 Task: open an excel sheet and write heading  SpendSmartAdd Dates in a column and its values below  '2023-05-01, 2023-05-03, 2023-05-05, 2023-05-10, 2023-05-15, 2023-05-20, 2023-05-25 & 2023-05-31'Add Categories in next column and its values below  Groceries, Dining Out, Transportation, Entertainment, Shopping, Utilities, Health & Miscellaneous. Add Descriptions in next column and its values below  Supermarket, Restaurant, Public Transport, Movie Tickets, Clothing Store, Internet Bill, Pharmacy & Online PurchaseAdd Amountin next column and its values below  $50, $30, $10, $20, $100, $60, $40 & $50Save page BankBalancesbook
Action: Mouse moved to (96, 102)
Screenshot: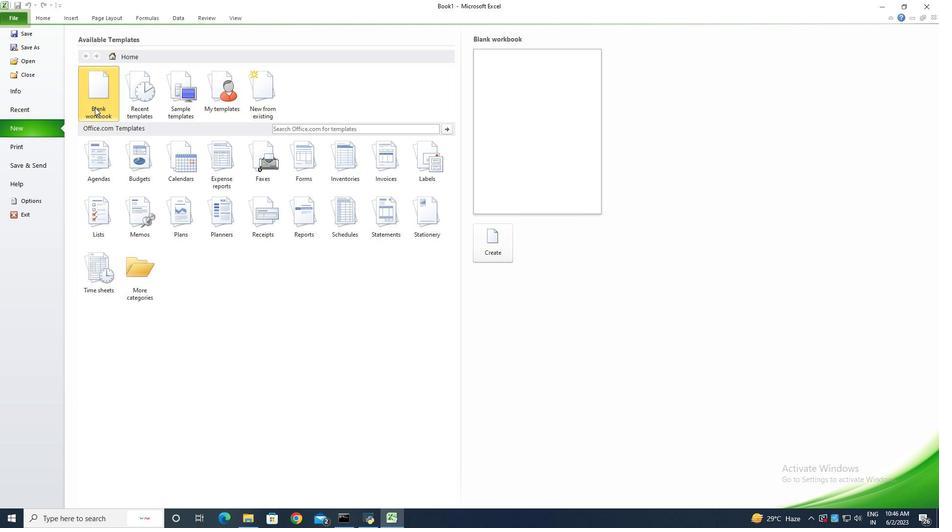 
Action: Mouse pressed left at (96, 102)
Screenshot: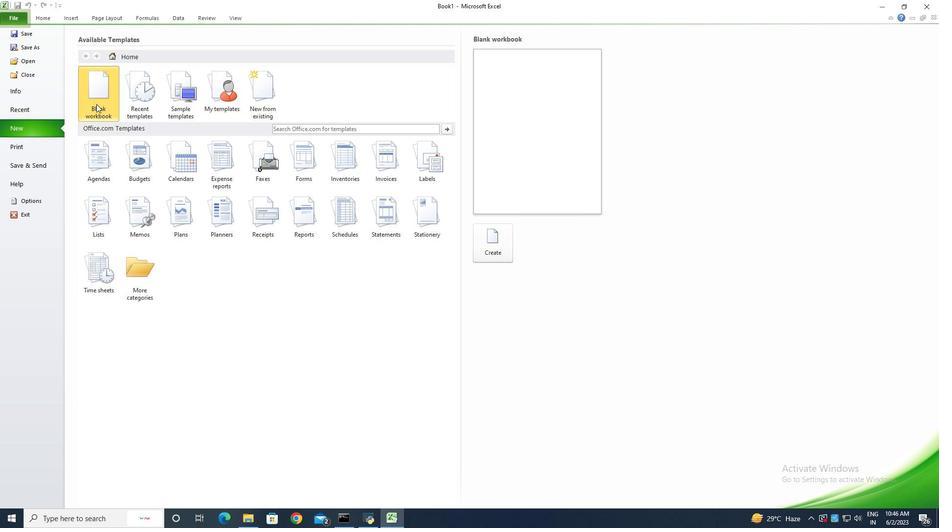 
Action: Mouse moved to (487, 240)
Screenshot: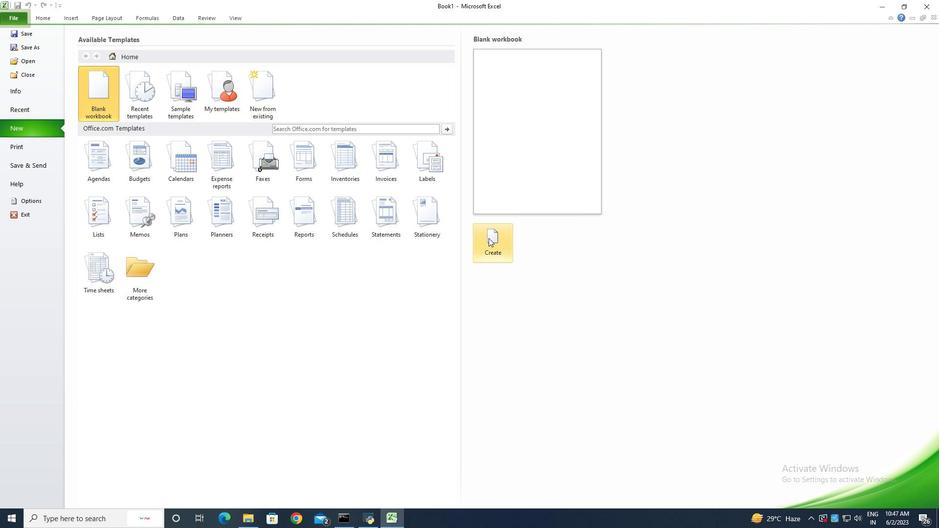 
Action: Mouse pressed left at (487, 240)
Screenshot: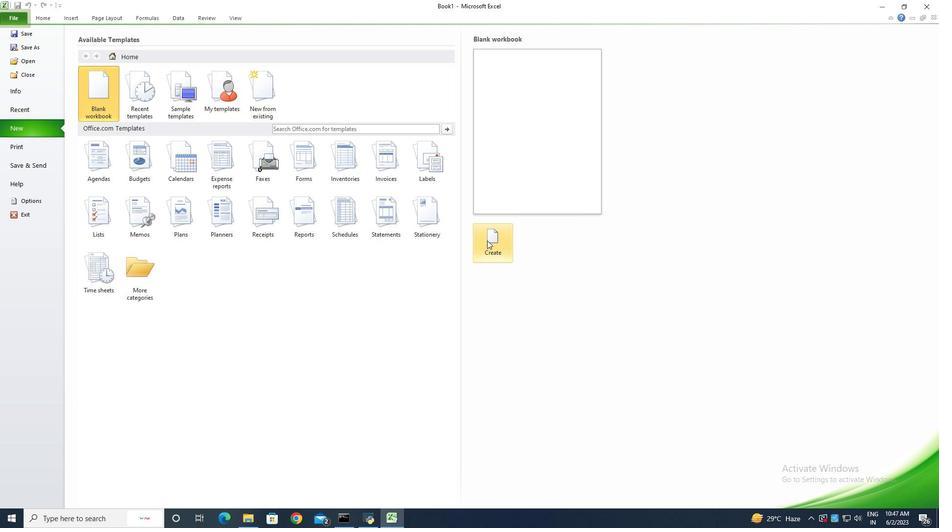 
Action: Key pressed <Key.shift>Spens<Key.backspace><Key.shift>Smart<Key.enter><Key.shift><Key.shift><Key.shift><Key.shift><Key.shift><Key.shift><Key.shift><Key.shift><Key.shift><Key.shift><Key.shift><Key.shift><Key.shift><Key.shift><Key.shift><Key.shift><Key.shift><Key.shift><Key.shift><Key.shift><Key.shift><Key.shift><Key.shift><Key.shift><Key.shift><Key.shift><Key.shift><Key.shift><Key.shift><Key.shift><Key.shift><Key.shift><Key.shift><Key.shift><Key.shift><Key.shift><Key.shift><Key.shift><Key.shift><Key.shift><Key.shift>Datew<Key.backspace>s<Key.enter><Key.shift><Key.shift><Key.shift><Key.shift><Key.shift><Key.shift><Key.shift><Key.shift><Key.shift><Key.shift><Key.shift><Key.shift><Key.shift><Key.shift>2023-05-01<Key.enter>2023-05-03<Key.enter>2023-05-05<Key.enter>2023-0510<Key.backspace><Key.backspace>-10<Key.enter>2023-05-15<Key.enter>2023-05-20<Key.enter>2023-05-25<Key.enter>2023-05-31<Key.enter>
Screenshot: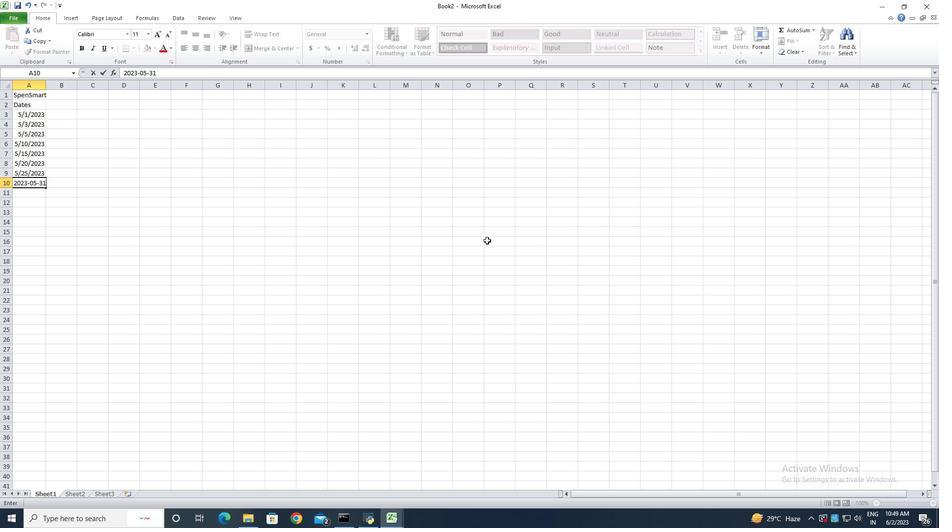 
Action: Mouse moved to (45, 88)
Screenshot: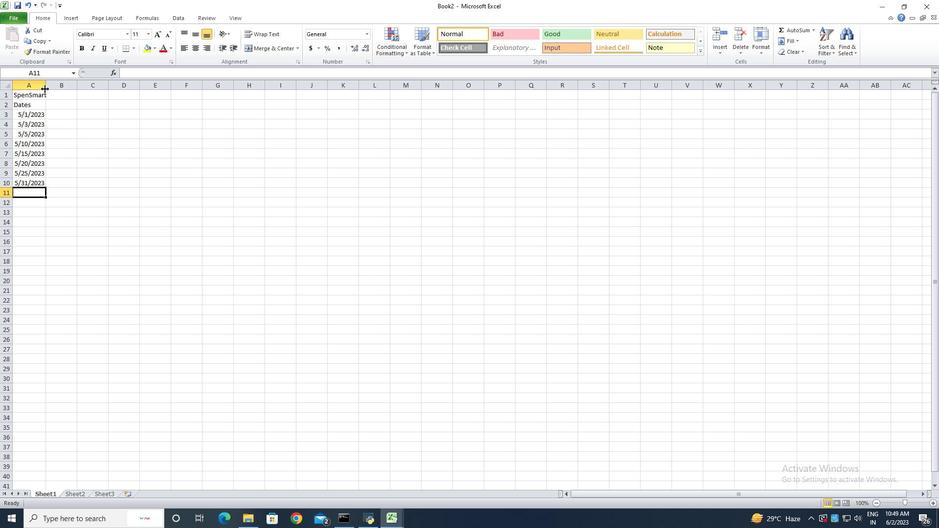 
Action: Mouse pressed left at (45, 88)
Screenshot: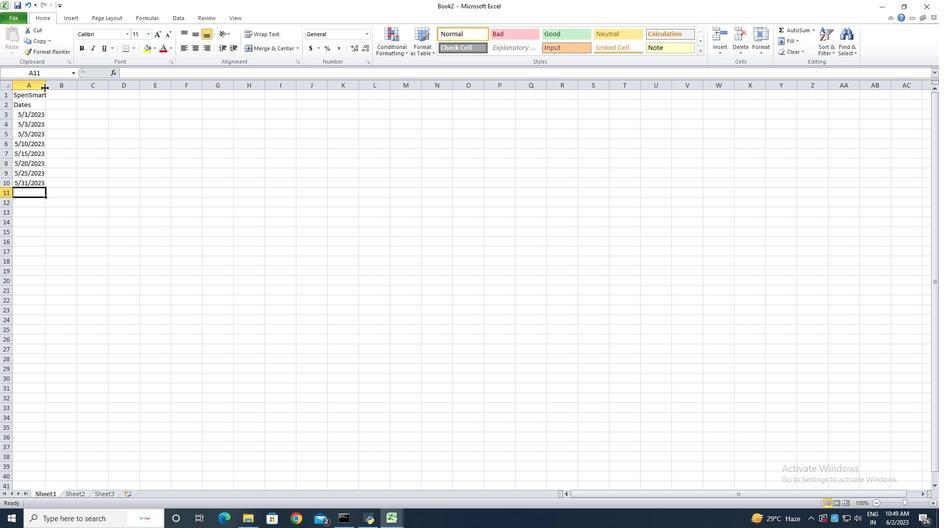 
Action: Mouse pressed left at (45, 88)
Screenshot: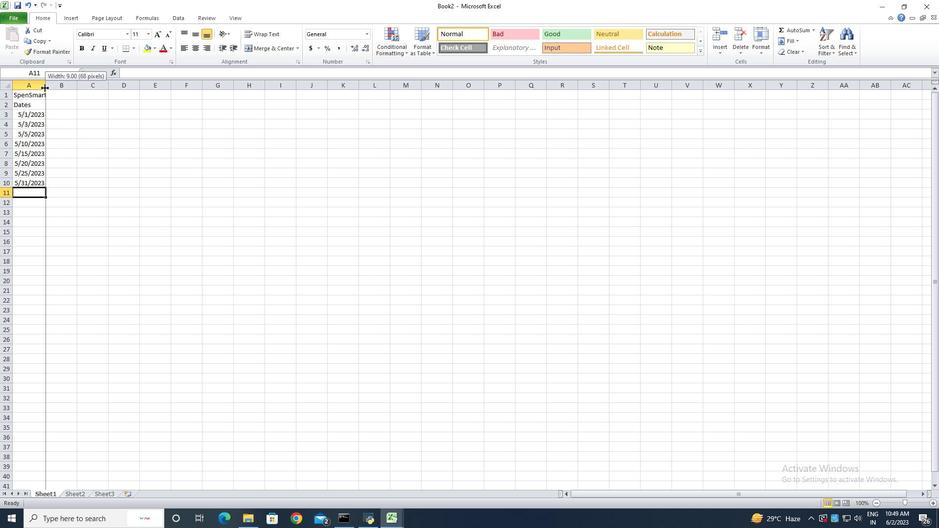
Action: Mouse moved to (35, 114)
Screenshot: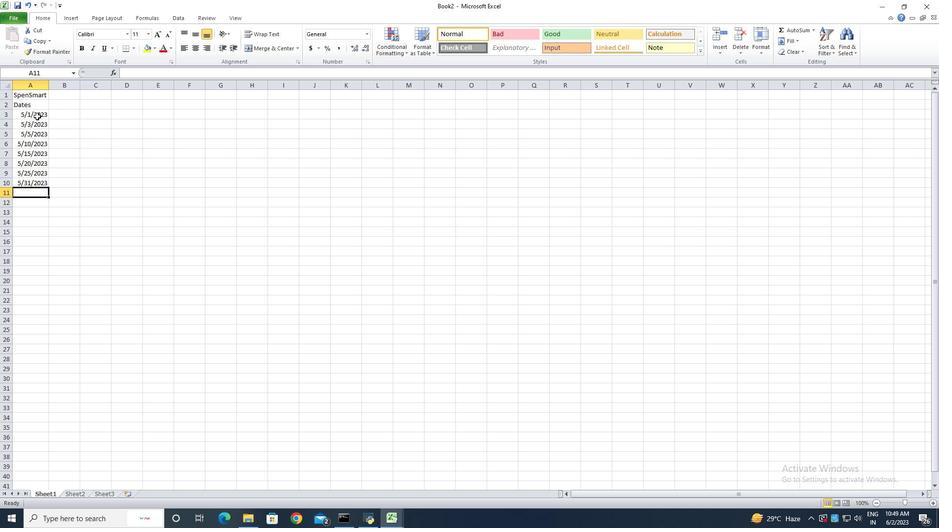 
Action: Mouse pressed left at (35, 114)
Screenshot: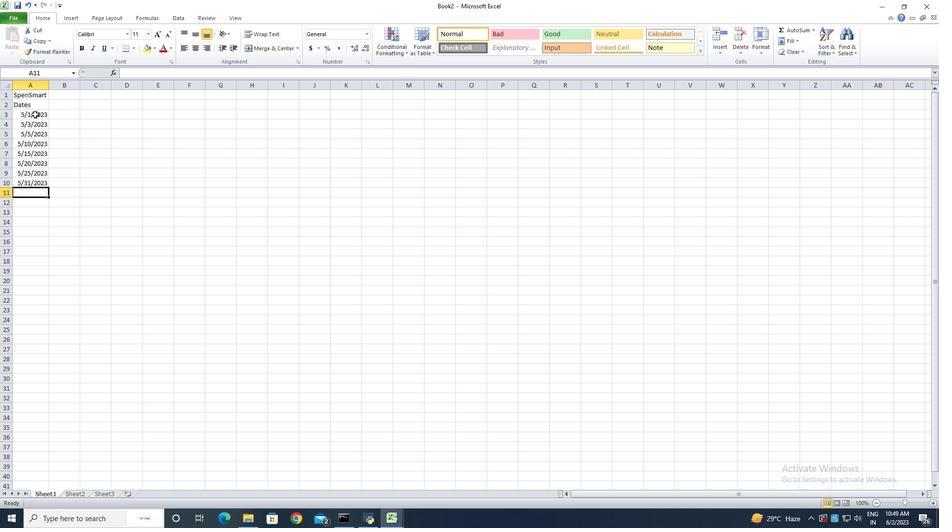 
Action: Mouse moved to (34, 115)
Screenshot: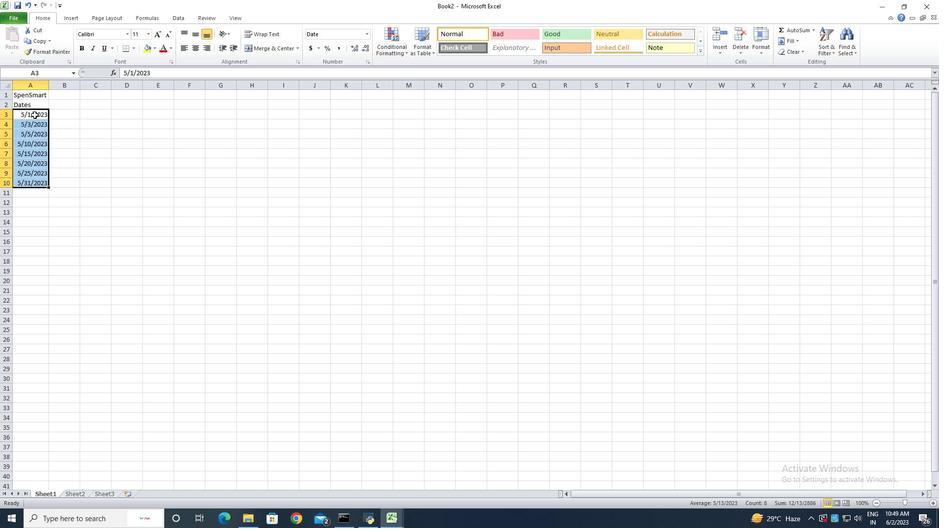 
Action: Mouse pressed right at (34, 115)
Screenshot: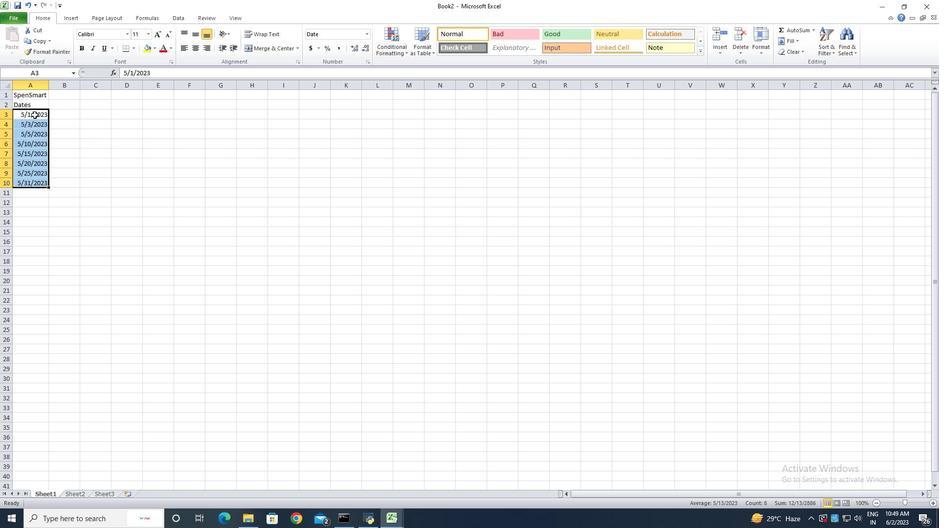 
Action: Mouse moved to (62, 249)
Screenshot: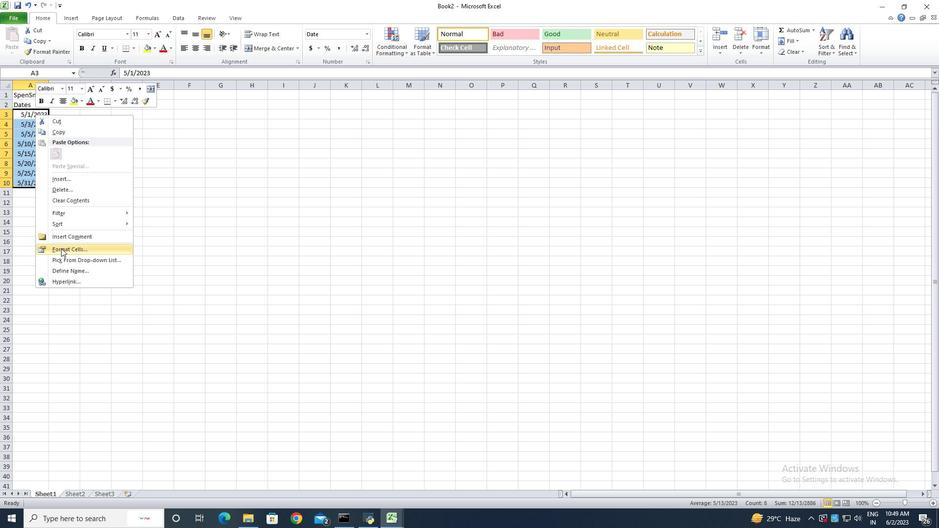 
Action: Mouse pressed left at (62, 249)
Screenshot: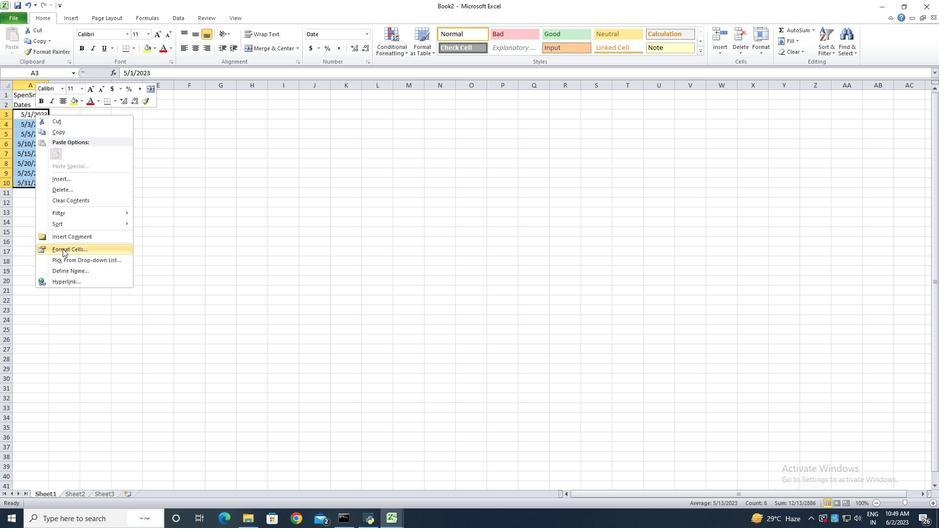 
Action: Mouse moved to (107, 135)
Screenshot: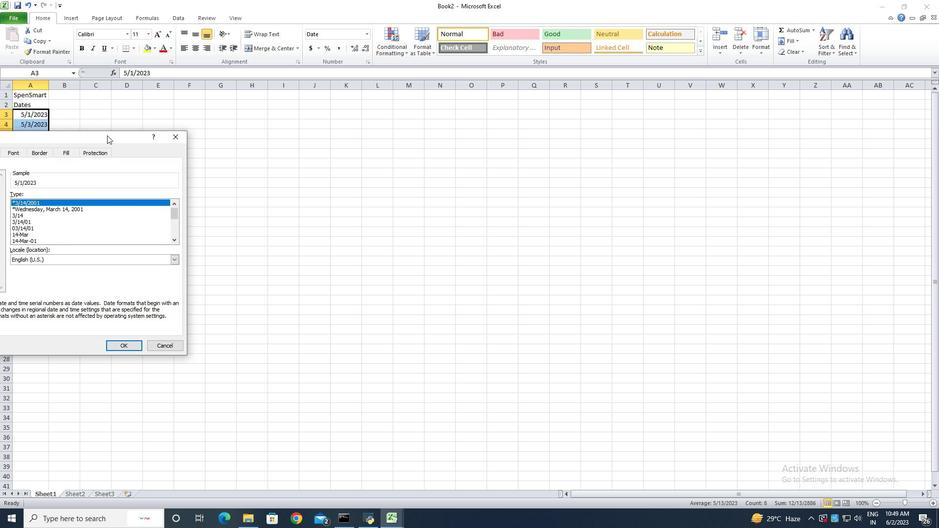 
Action: Mouse pressed left at (107, 135)
Screenshot: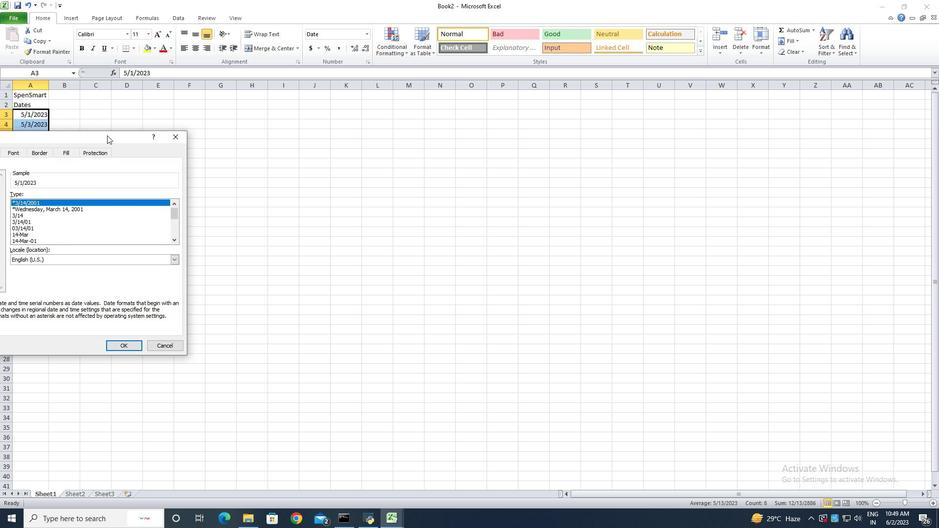 
Action: Mouse moved to (165, 242)
Screenshot: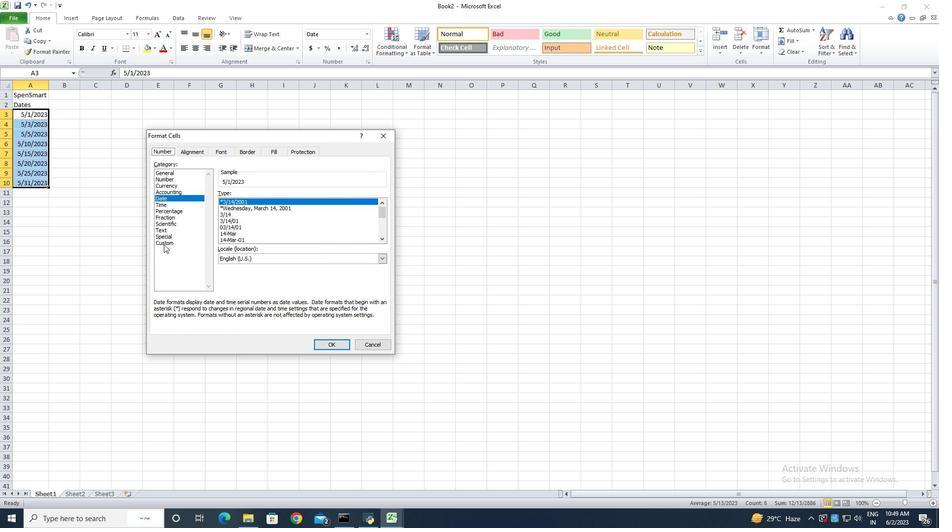 
Action: Mouse pressed left at (165, 242)
Screenshot: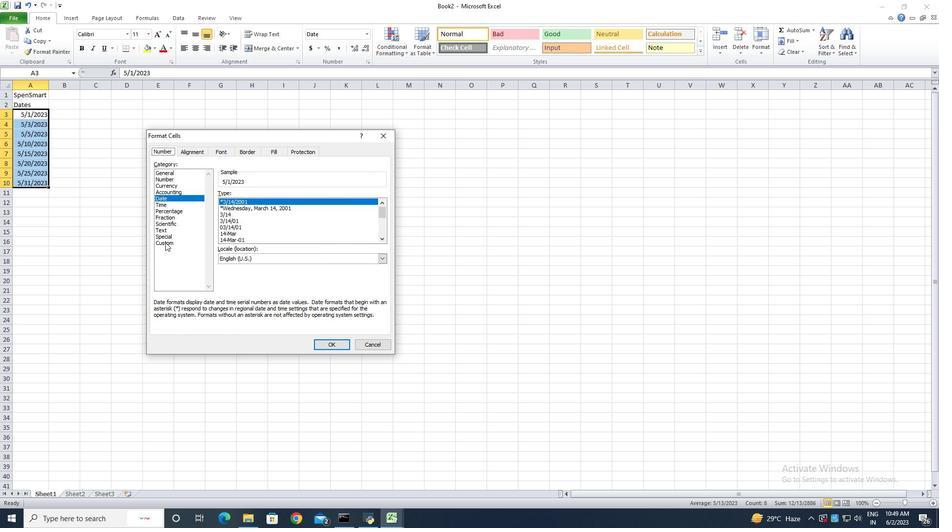 
Action: Mouse moved to (251, 203)
Screenshot: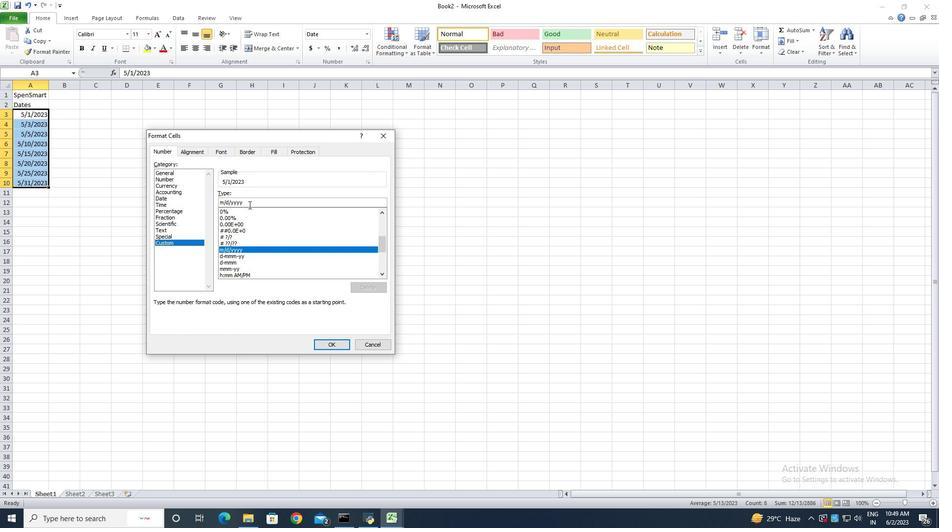 
Action: Mouse pressed left at (251, 203)
Screenshot: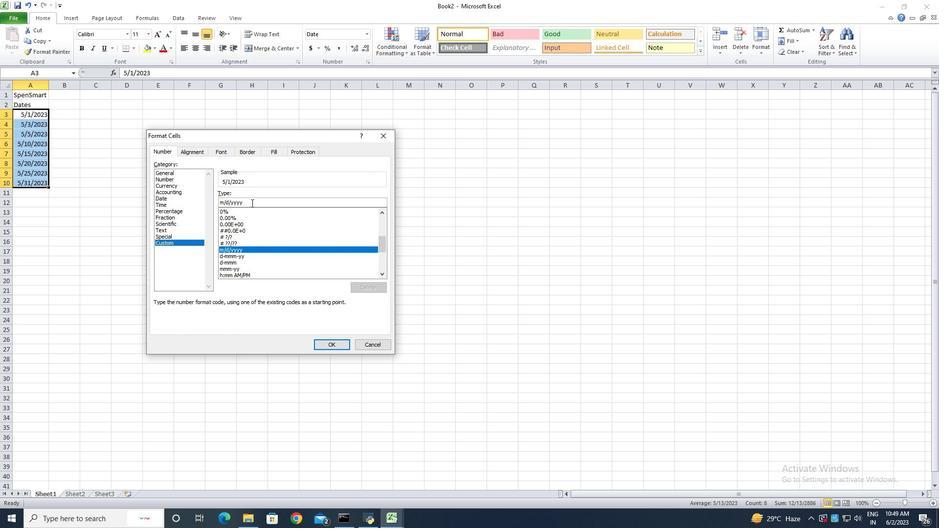 
Action: Key pressed <Key.backspace><Key.backspace><Key.backspace><Key.backspace><Key.backspace><Key.backspace><Key.backspace><Key.backspace><Key.backspace><Key.backspace><Key.backspace><Key.backspace><Key.backspace><Key.backspace><Key.backspace><Key.backspace><Key.backspace><Key.backspace><Key.backspace><Key.backspace>yyyy-mm-dd
Screenshot: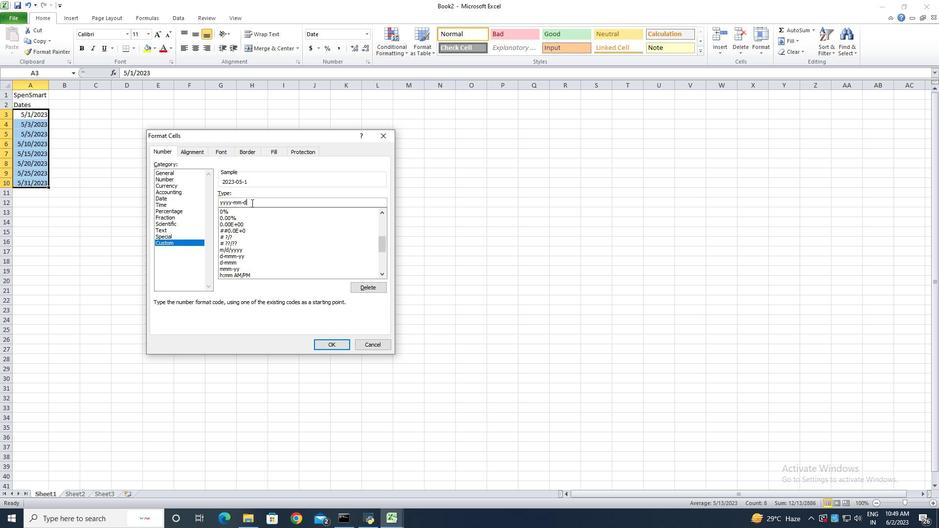 
Action: Mouse moved to (338, 347)
Screenshot: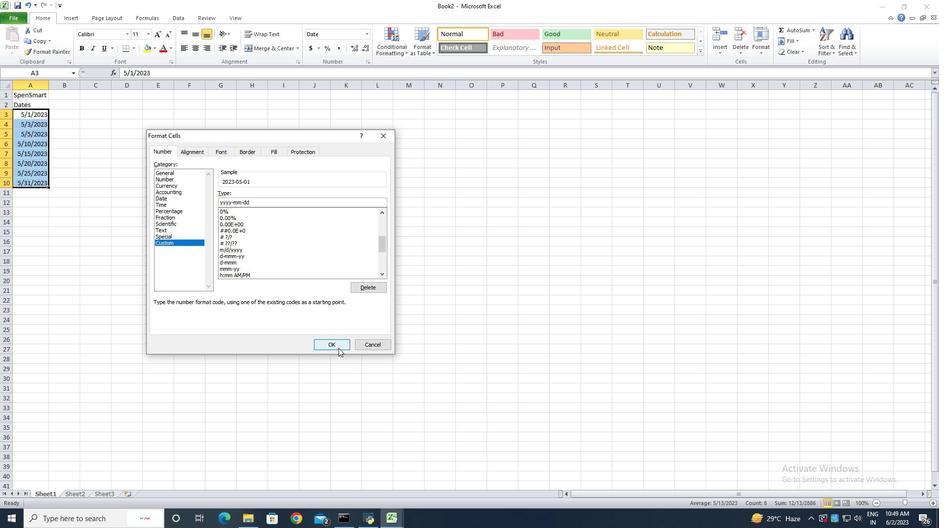 
Action: Mouse pressed left at (338, 347)
Screenshot: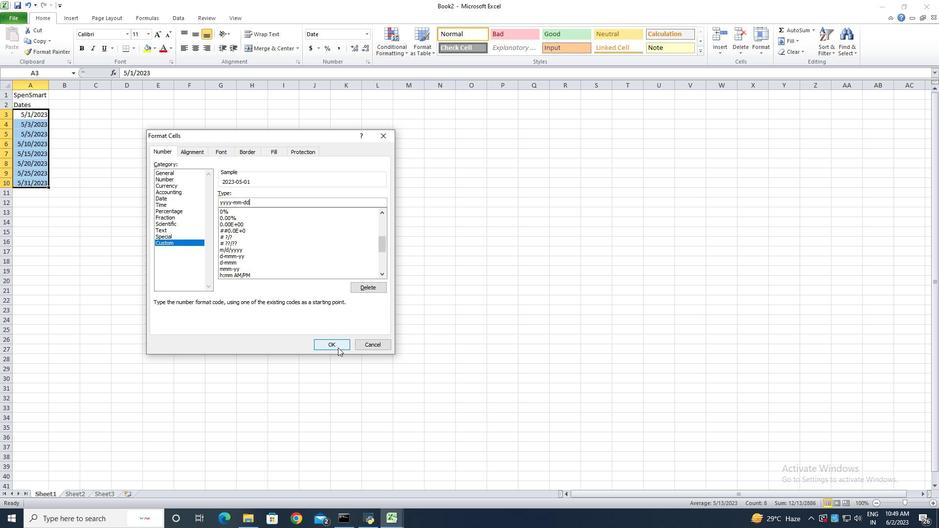 
Action: Mouse moved to (60, 103)
Screenshot: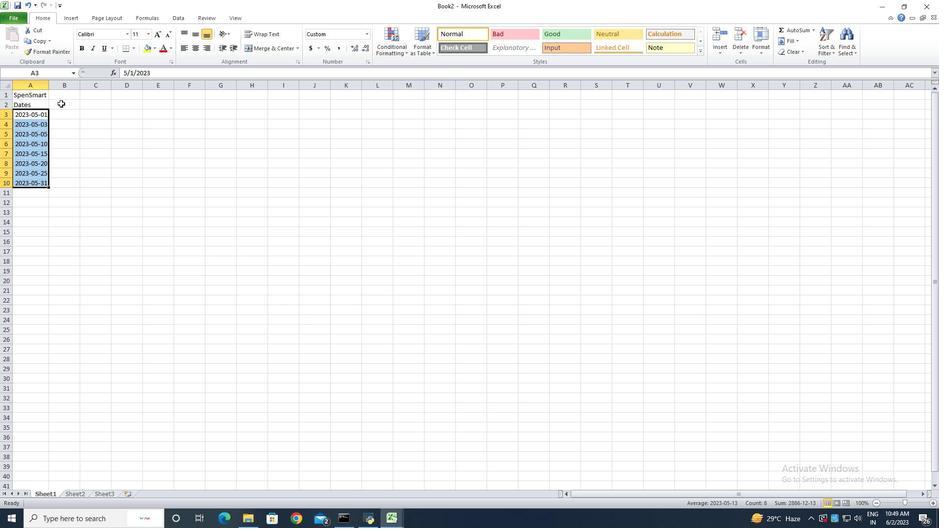 
Action: Mouse pressed left at (60, 103)
Screenshot: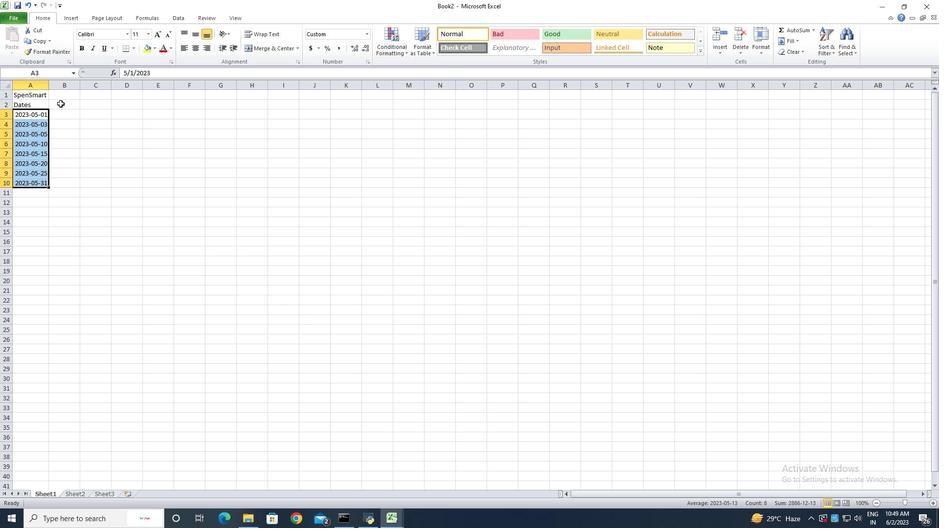 
Action: Key pressed <Key.shift><Key.shift><Key.shift><Key.shift><Key.shift><Key.shift><Key.shift><Key.shift><Key.shift><Key.shift>Categories<Key.enter><Key.shift>Groceries<Key.enter><Key.shift>Dinig<Key.backspace><Key.backspace><Key.backspace>ning<Key.space><Key.shift>Out<Key.enter><Key.shift>Transportation<Key.enter><Key.shift>Entertainment<Key.enter><Key.shift>Shopping<Key.enter><Key.shift><Key.shift><Key.shift><Key.shift><Key.shift><Key.shift><Key.shift><Key.shift><Key.shift><Key.shift>Utti<Key.backspace><Key.backspace>ilities<Key.enter><Key.shift><Key.shift><Key.shift>Health<Key.enter><Key.shift><Key.shift><Key.shift><Key.shift>Miscellaneous<Key.enter>
Screenshot: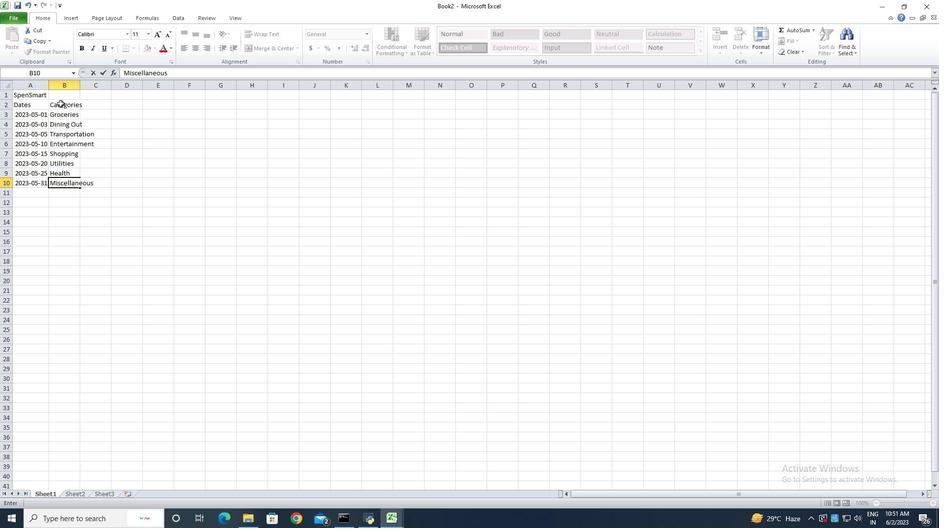 
Action: Mouse moved to (80, 87)
Screenshot: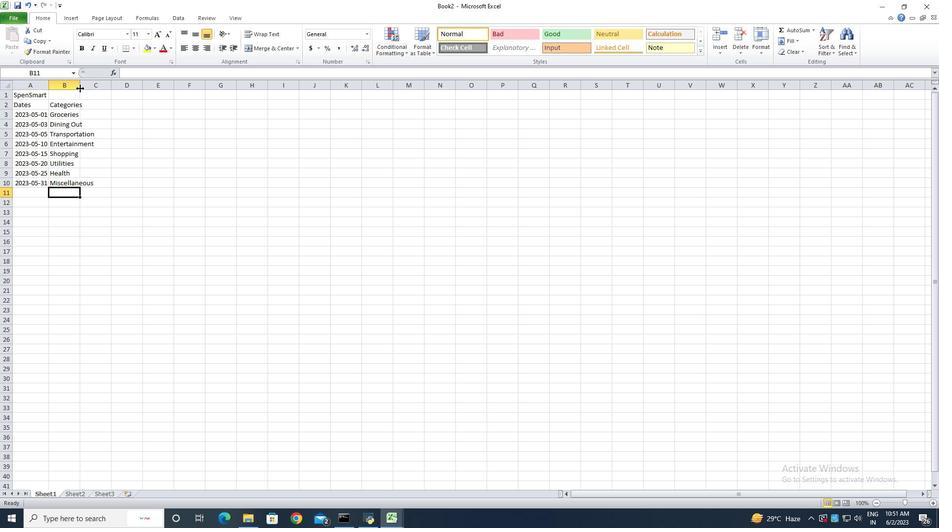 
Action: Mouse pressed left at (80, 87)
Screenshot: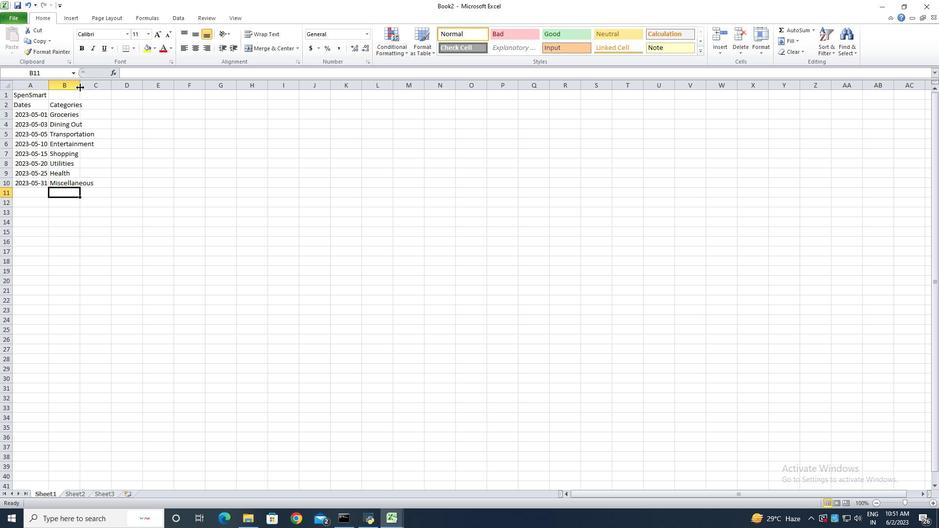 
Action: Mouse pressed left at (80, 87)
Screenshot: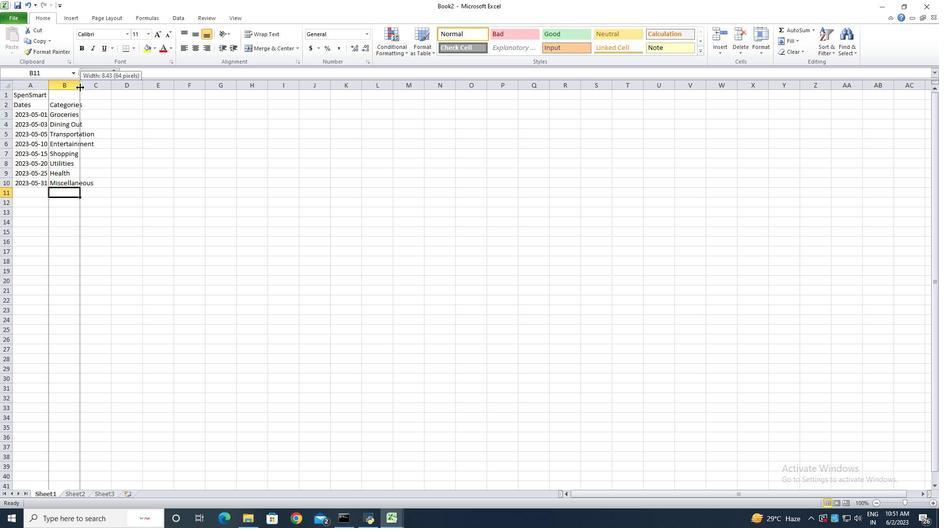 
Action: Mouse moved to (102, 103)
Screenshot: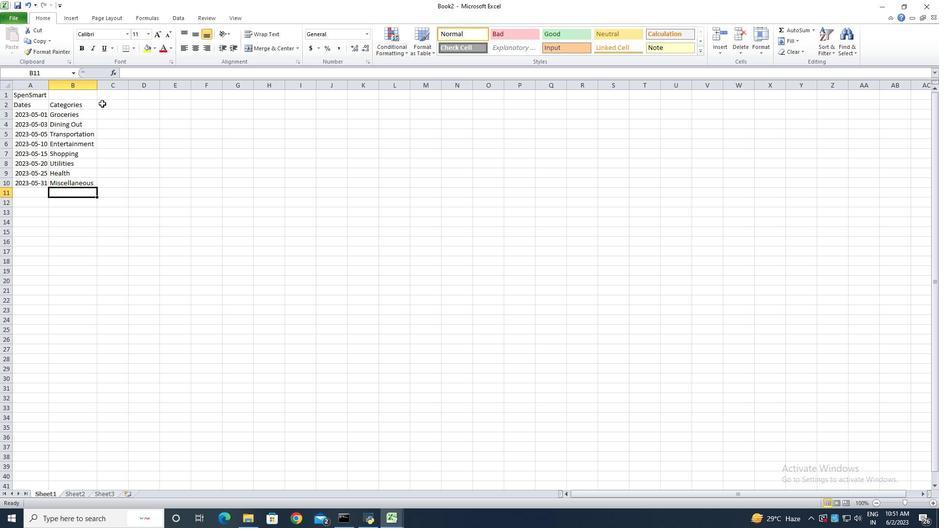 
Action: Mouse pressed left at (102, 103)
Screenshot: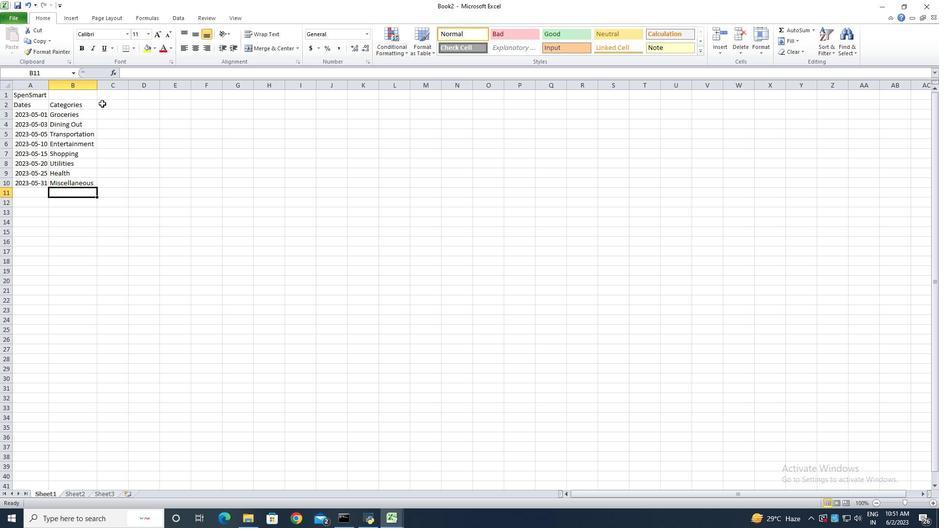 
Action: Key pressed <Key.shift>Descriptions<Key.enter><Key.shift>Supermarket<Key.enter><Key.shift><Key.shift><Key.shift><Key.shift><Key.shift><Key.shift>Restaurant<Key.enter><Key.shift><Key.shift>Public<Key.space><Key.shift><Key.shift><Key.shift><Key.shift><Key.shift><Key.shift><Key.shift><Key.shift><Key.shift><Key.shift>Transport<Key.enter><Key.shift>Movire<Key.backspace>e<Key.backspace><Key.backspace>e<Key.space><Key.shift>Tickets<Key.enter><Key.shift>Clothing<Key.space><Key.shift>Store<Key.enter><Key.shift>Internet<Key.space><Key.shift><Key.shift><Key.shift><Key.shift><Key.shift><Key.shift><Key.shift>Bill<Key.enter><Key.shift><Key.shift><Key.shift><Key.shift>Pharmacy<Key.space><Key.shift><Key.shift><Key.shift><Key.shift>Online<Key.space><Key.backspace><Key.backspace><Key.backspace><Key.backspace><Key.backspace><Key.backspace><Key.backspace><Key.enter><Key.shift>Online<Key.enter><Key.up><Key.enter><Key.up><Key.backspace><Key.shift>Online<Key.space><Key.shift>O<Key.backspace><Key.shift>Purche<Key.backspace>ase
Screenshot: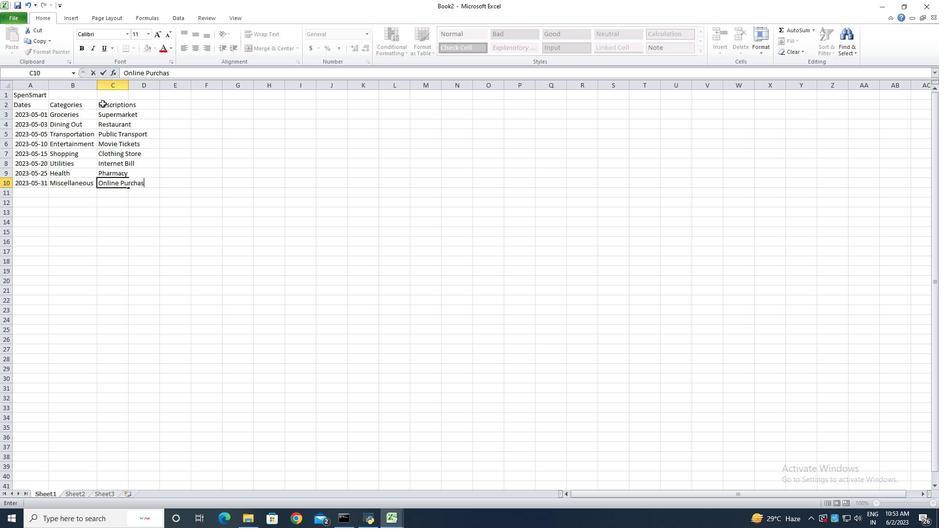 
Action: Mouse moved to (127, 101)
Screenshot: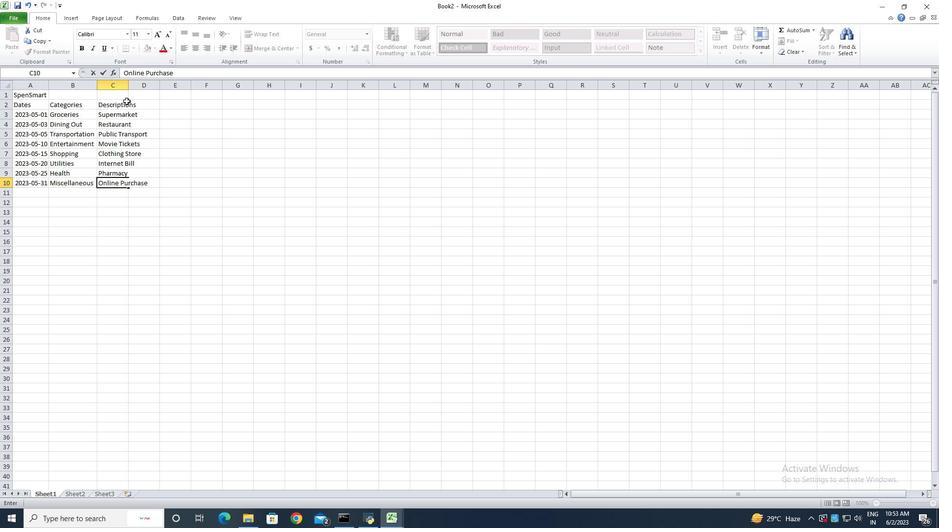 
Action: Key pressed <Key.enter>
Screenshot: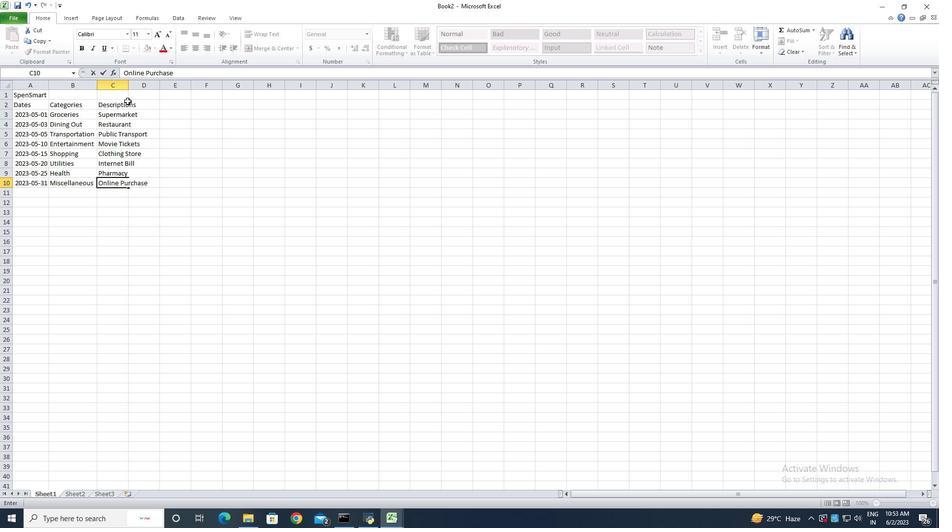 
Action: Mouse moved to (128, 87)
Screenshot: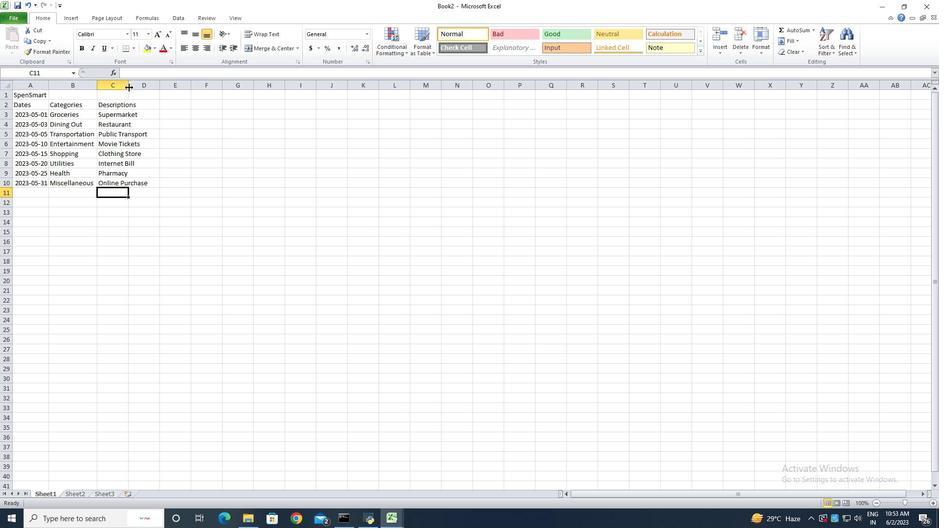 
Action: Mouse pressed left at (128, 87)
Screenshot: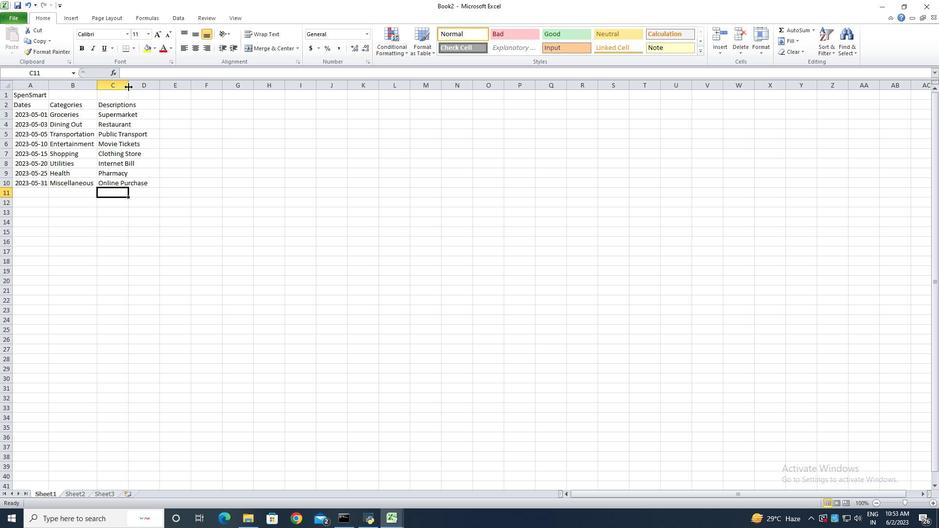 
Action: Mouse pressed left at (128, 87)
Screenshot: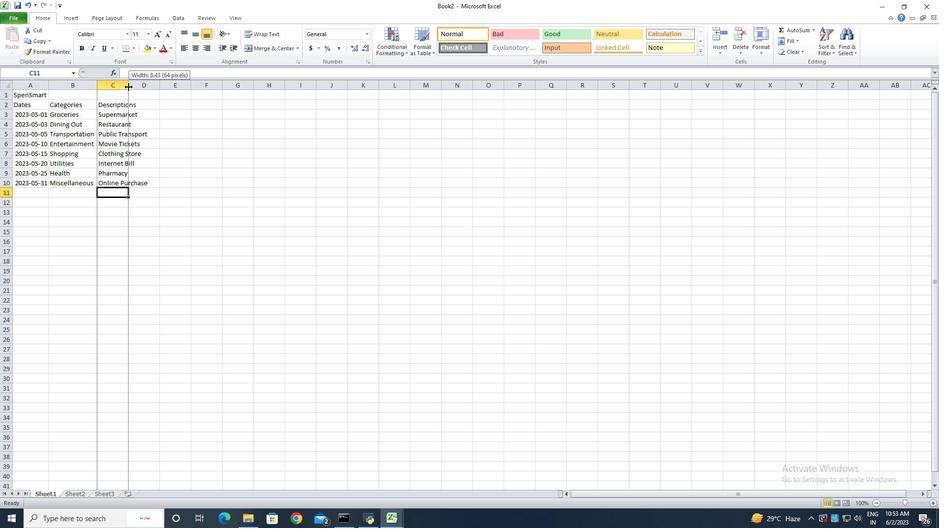 
Action: Mouse moved to (160, 104)
Screenshot: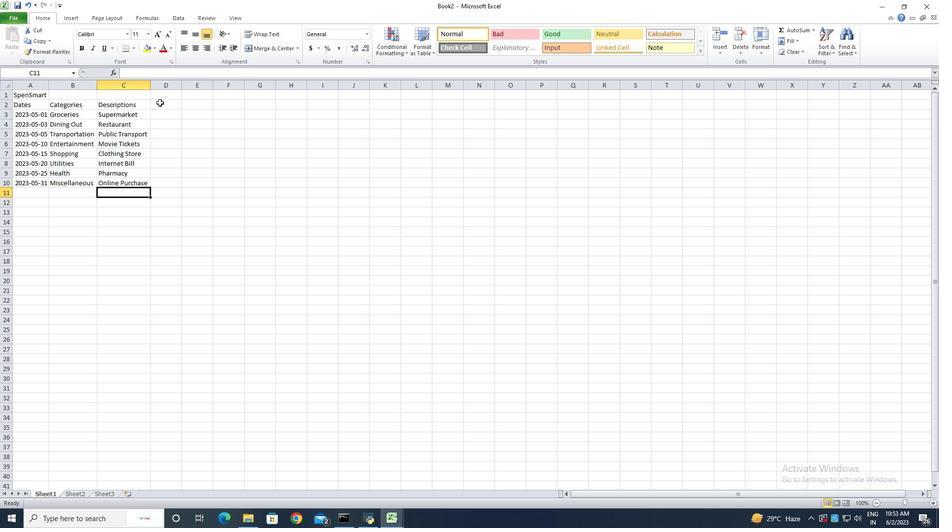 
Action: Mouse pressed left at (160, 104)
Screenshot: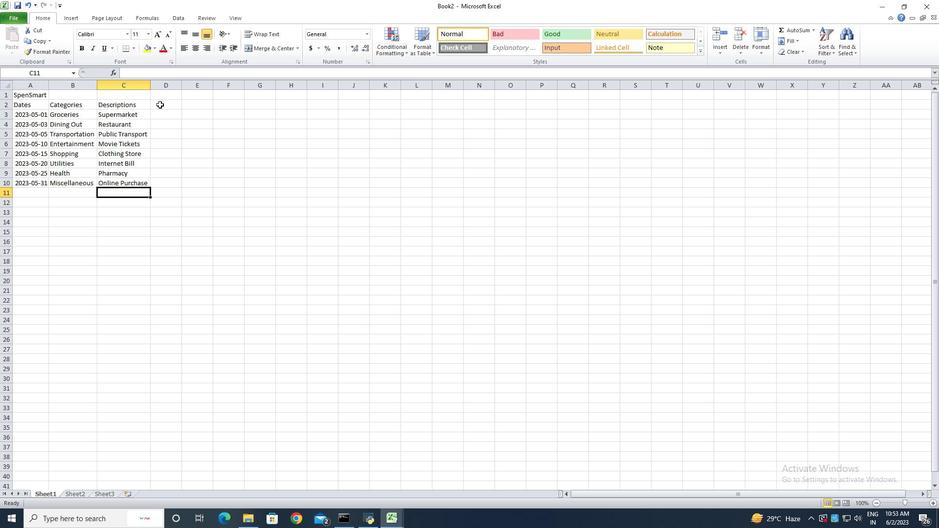 
Action: Key pressed <Key.shift>Amountin<Key.enter><Key.shift><Key.shift><Key.shift><Key.shift><Key.shift><Key.shift><Key.shift><Key.shift><Key.shift><Key.shift><Key.shift><Key.shift>$50<Key.enter><Key.shift><Key.shift><Key.shift><Key.shift><Key.shift><Key.shift><Key.shift><Key.shift><Key.shift>$30<Key.enter><Key.shift>!0<Key.backspace><Key.backspace><Key.backspace><Key.shift><Key.shift><Key.shift><Key.shift><Key.shift><Key.shift><Key.shift>$10<Key.enter><Key.shift><Key.shift><Key.shift><Key.shift><Key.shift><Key.shift><Key.shift><Key.shift><Key.shift><Key.shift><Key.shift><Key.shift>$20<Key.enter><Key.shift><Key.shift><Key.shift><Key.shift><Key.shift><Key.shift><Key.shift>$100<Key.enter><Key.shift><Key.shift><Key.shift><Key.shift><Key.shift><Key.shift><Key.shift><Key.shift><Key.shift><Key.shift><Key.shift><Key.shift><Key.shift><Key.shift><Key.shift>$60<Key.enter><Key.shift><Key.shift><Key.shift><Key.shift><Key.shift><Key.shift><Key.shift><Key.shift><Key.shift><Key.shift><Key.shift><Key.shift>$40<Key.enter><Key.shift><Key.shift><Key.shift><Key.shift><Key.shift><Key.shift>$50<Key.enter>
Screenshot: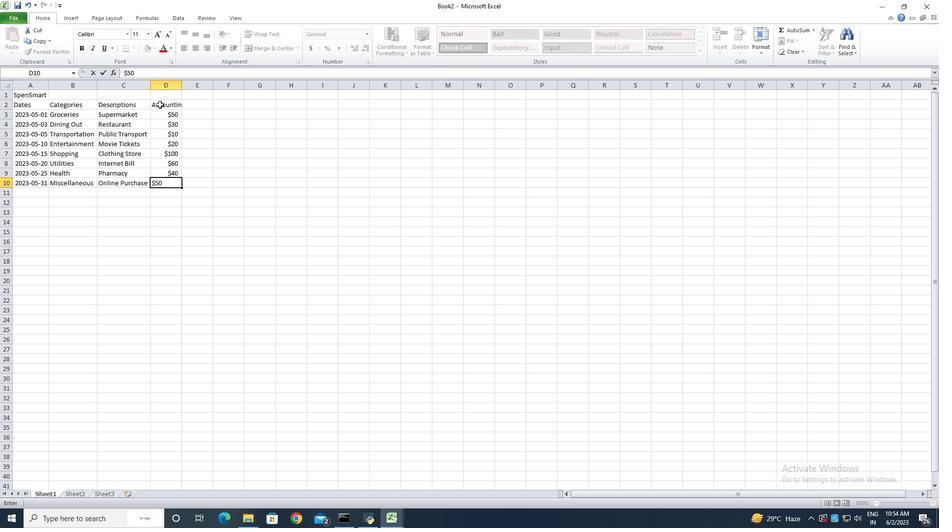 
Action: Mouse moved to (182, 85)
Screenshot: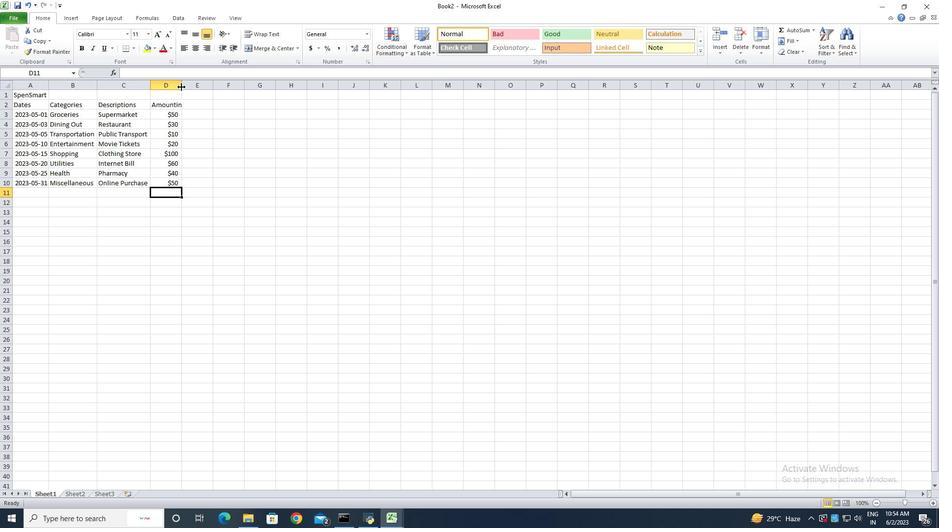 
Action: Mouse pressed left at (182, 85)
Screenshot: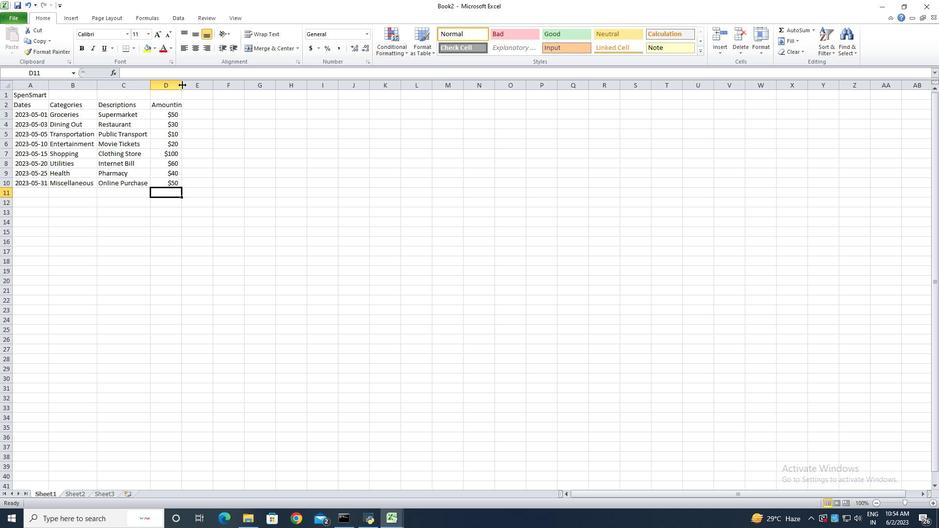 
Action: Mouse pressed left at (182, 85)
Screenshot: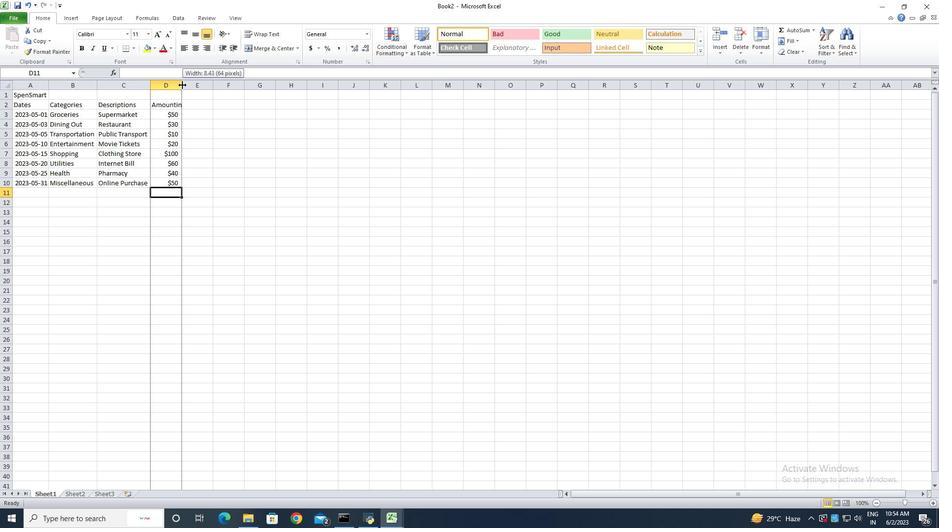 
Action: Mouse moved to (48, 86)
Screenshot: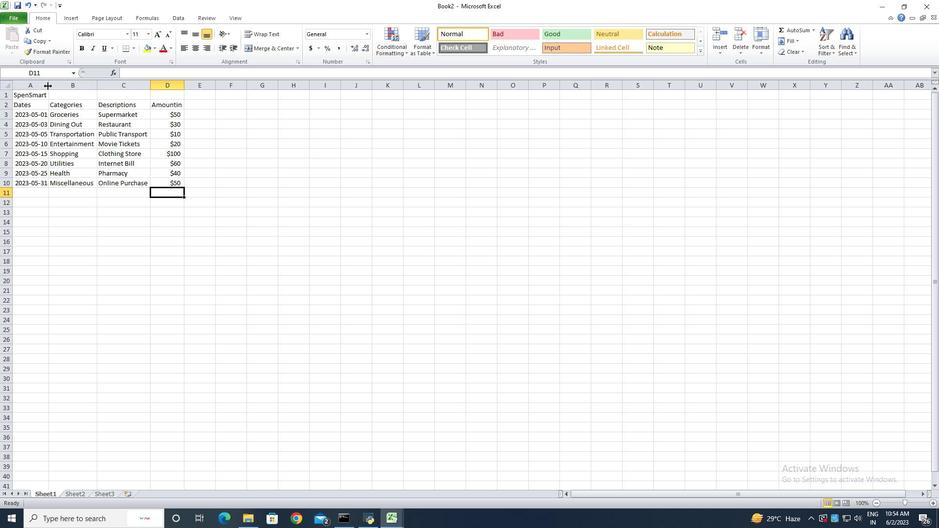 
Action: Mouse pressed left at (48, 86)
Screenshot: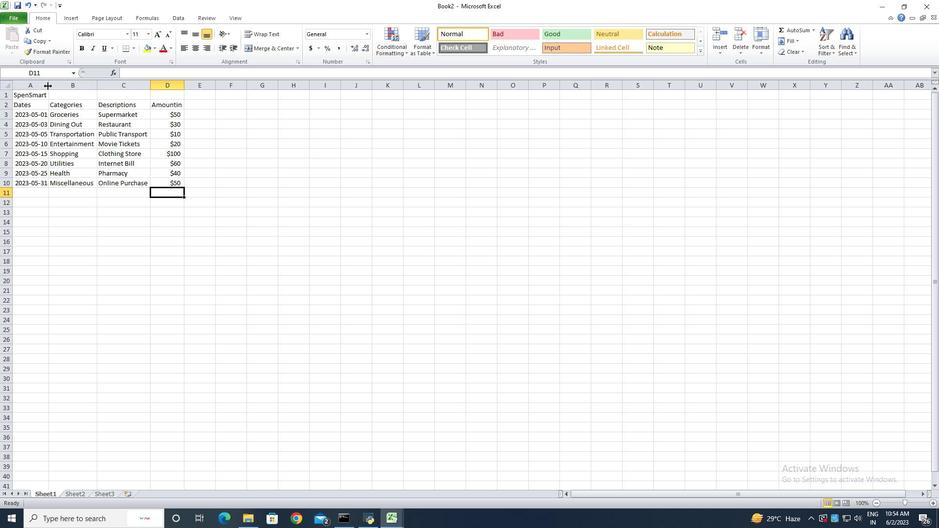 
Action: Mouse pressed left at (48, 86)
Screenshot: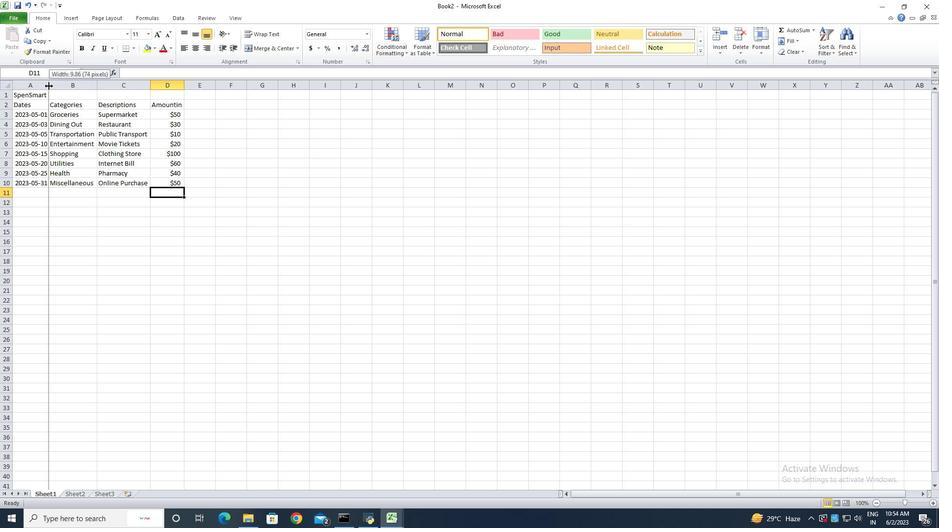 
Action: Mouse moved to (97, 87)
Screenshot: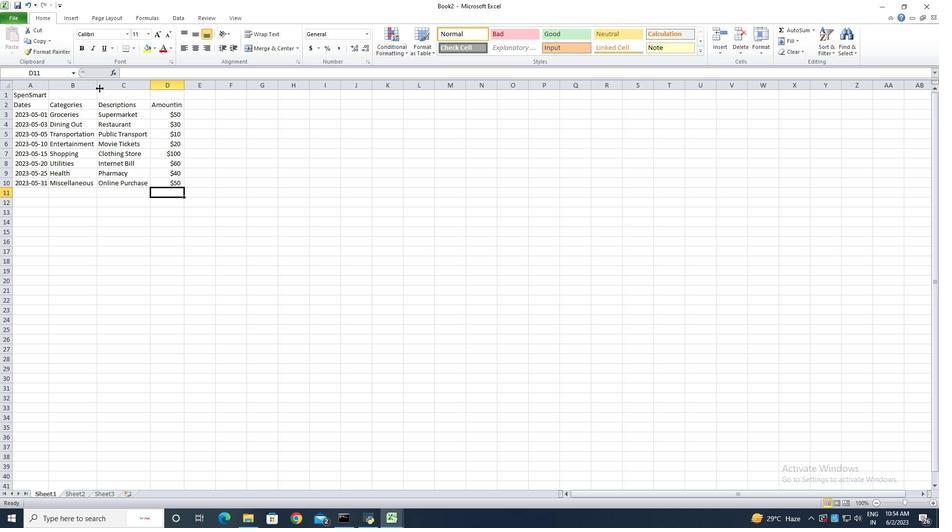 
Action: Mouse pressed left at (97, 87)
Screenshot: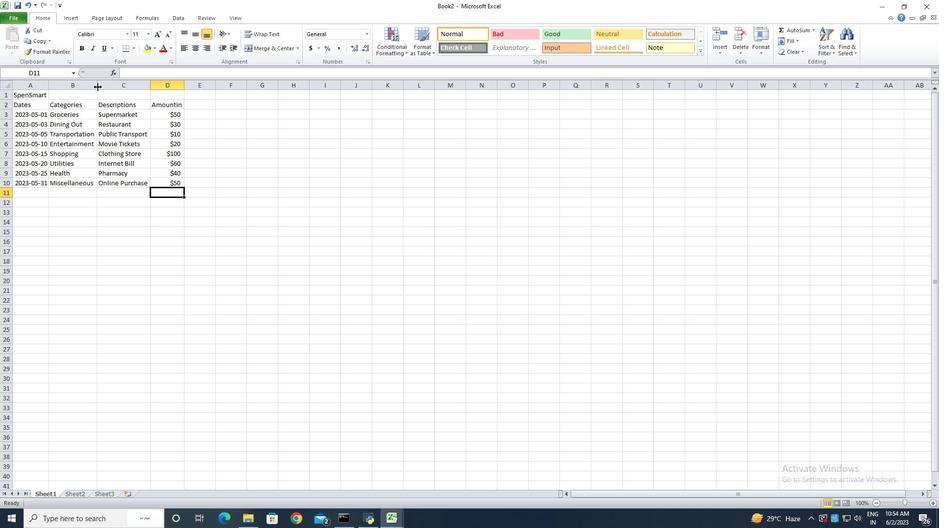 
Action: Mouse pressed left at (97, 87)
Screenshot: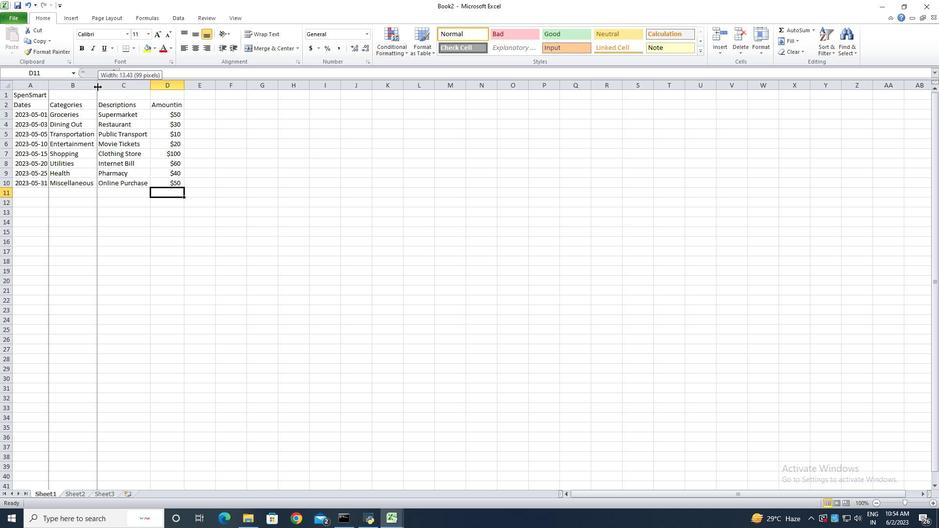 
Action: Mouse moved to (150, 88)
Screenshot: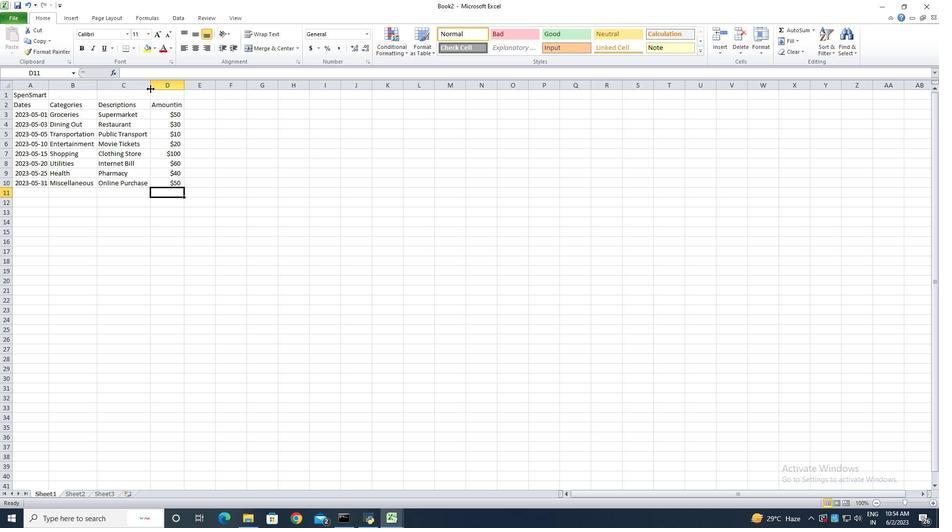 
Action: Mouse pressed left at (150, 88)
Screenshot: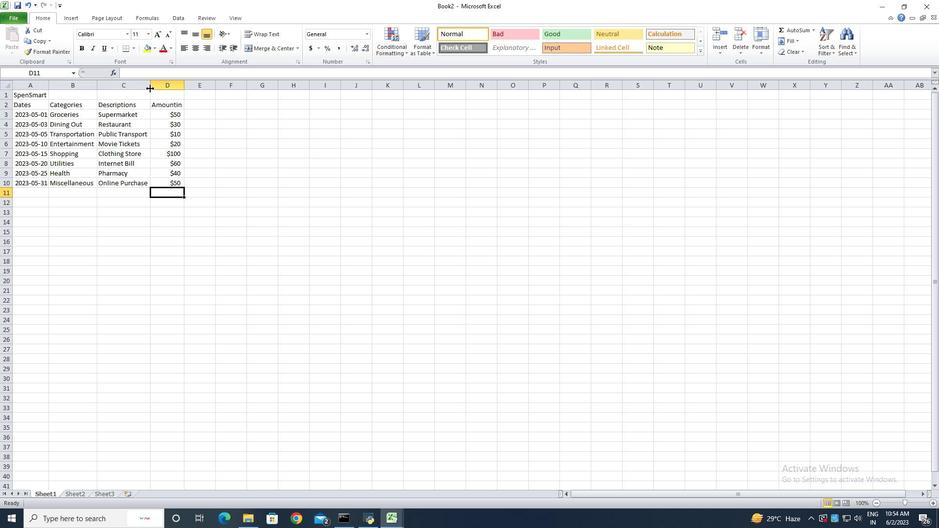 
Action: Mouse pressed left at (150, 88)
Screenshot: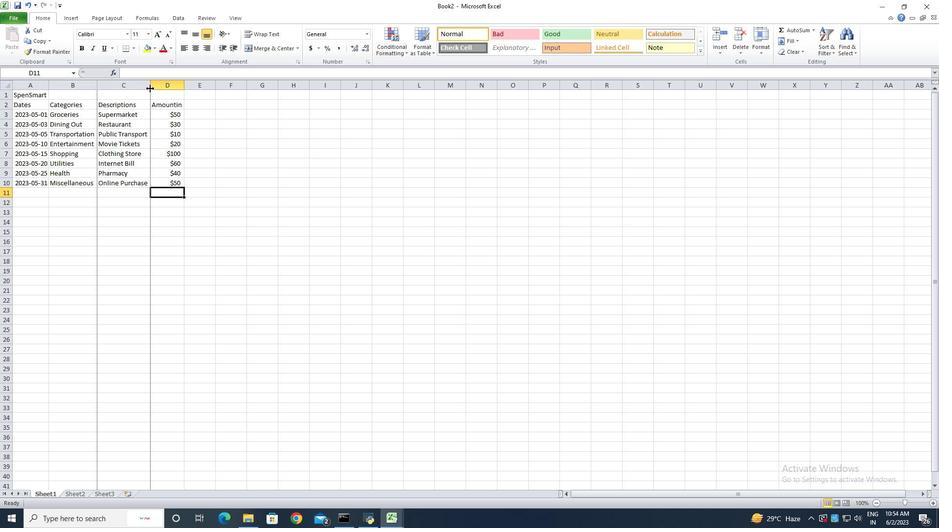 
Action: Mouse moved to (40, 97)
Screenshot: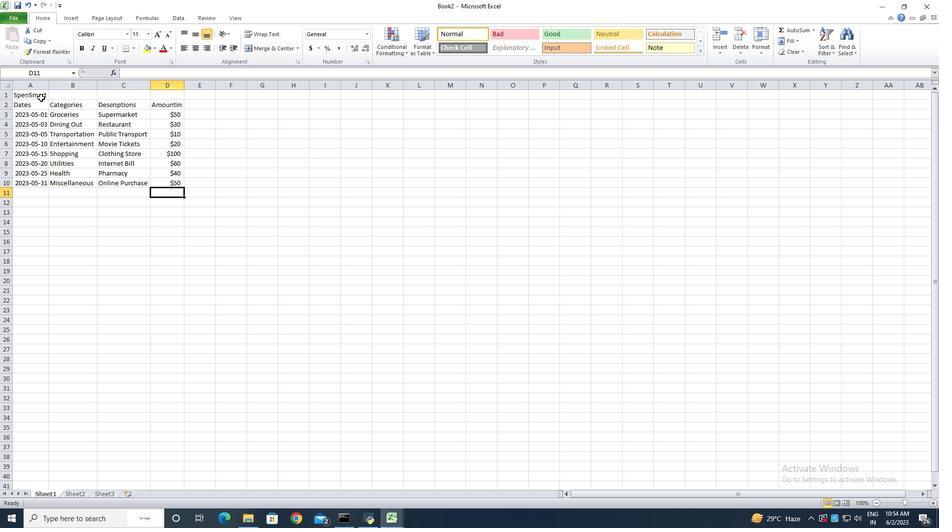 
Action: Mouse pressed left at (40, 97)
Screenshot: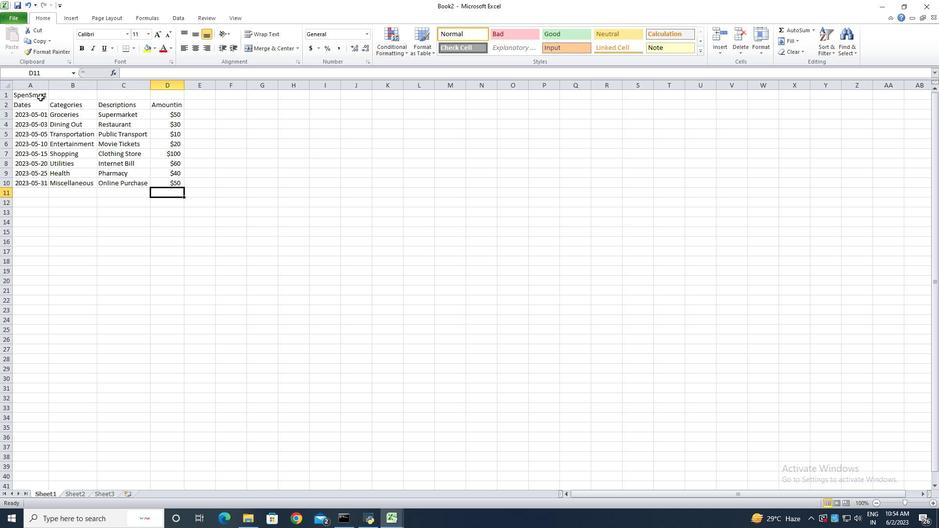 
Action: Mouse moved to (268, 49)
Screenshot: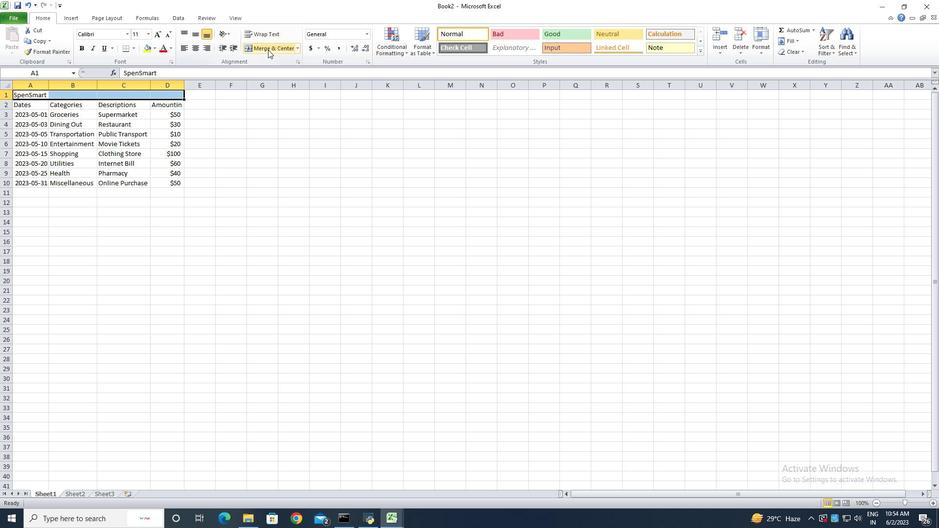
Action: Mouse pressed left at (268, 49)
Screenshot: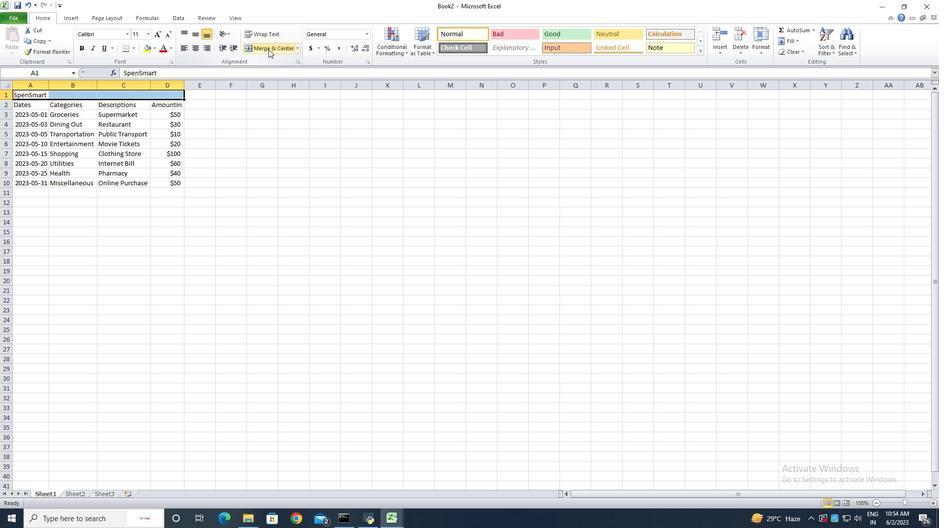 
Action: Mouse moved to (18, 18)
Screenshot: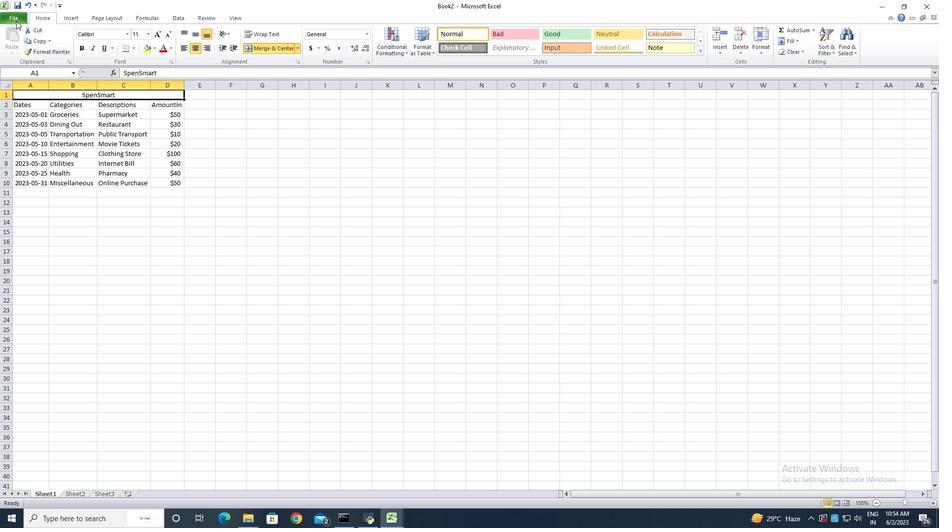 
Action: Mouse pressed left at (18, 18)
Screenshot: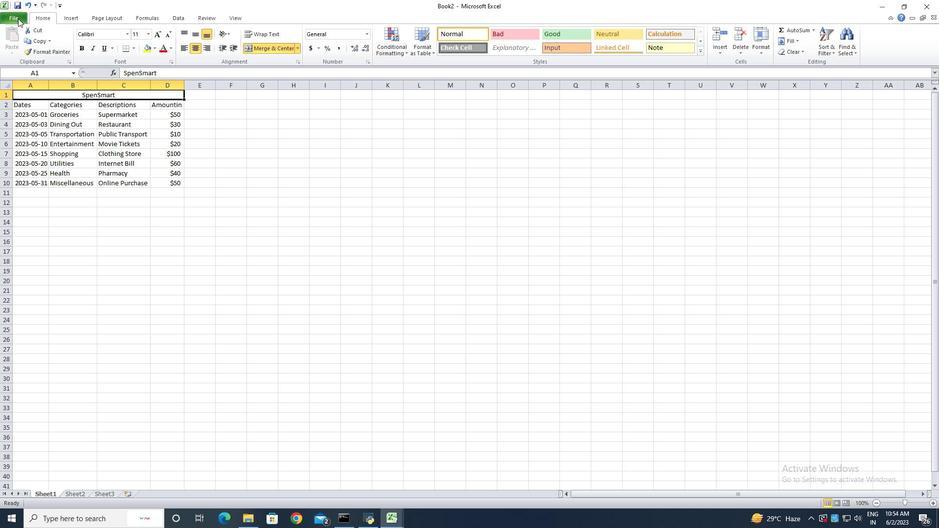 
Action: Mouse moved to (35, 51)
Screenshot: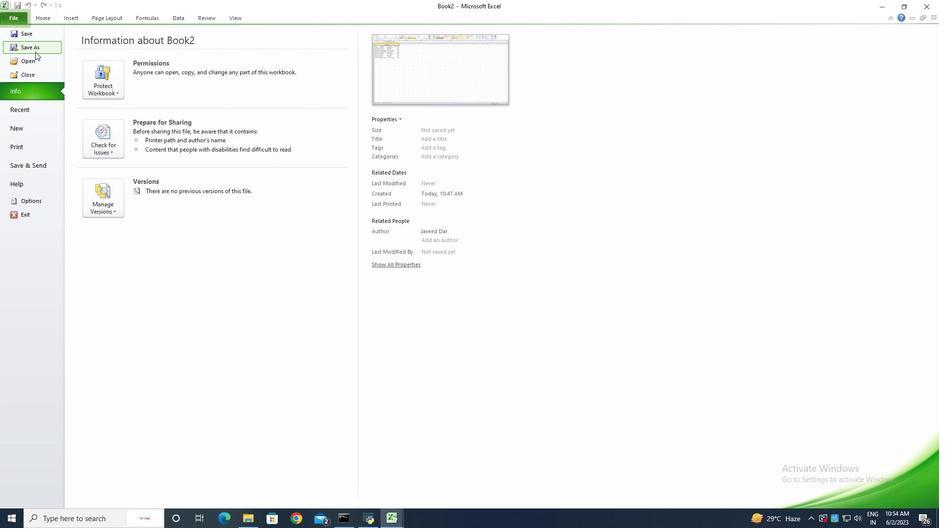 
Action: Mouse pressed left at (35, 51)
Screenshot: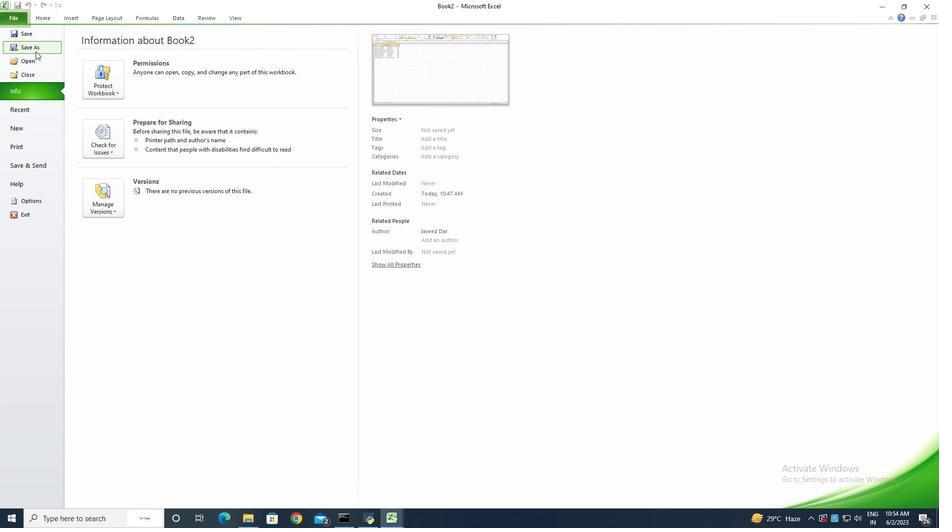 
Action: Key pressed <Key.shift><Key.shift>Bank<Key.shift>Balances<Key.shift><Key.shift><Key.shift><Key.shift><Key.shift>book
Screenshot: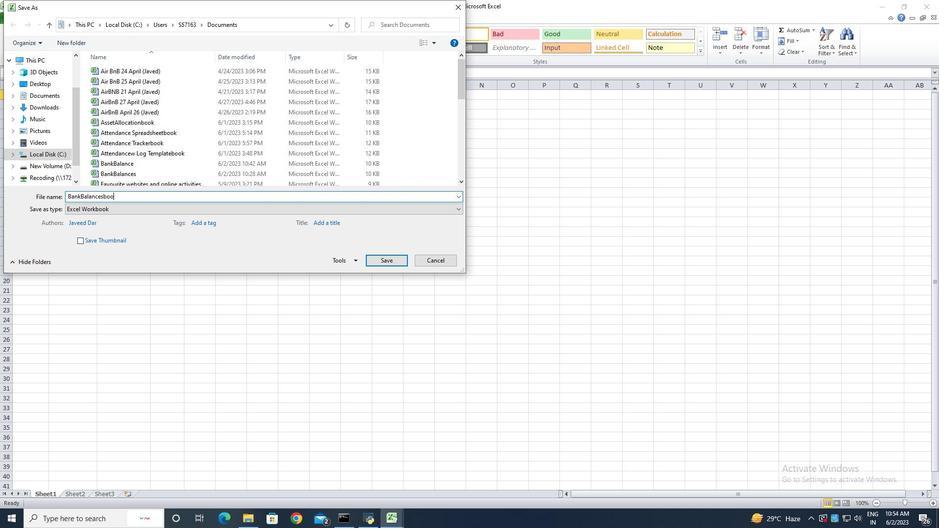
Action: Mouse moved to (389, 262)
Screenshot: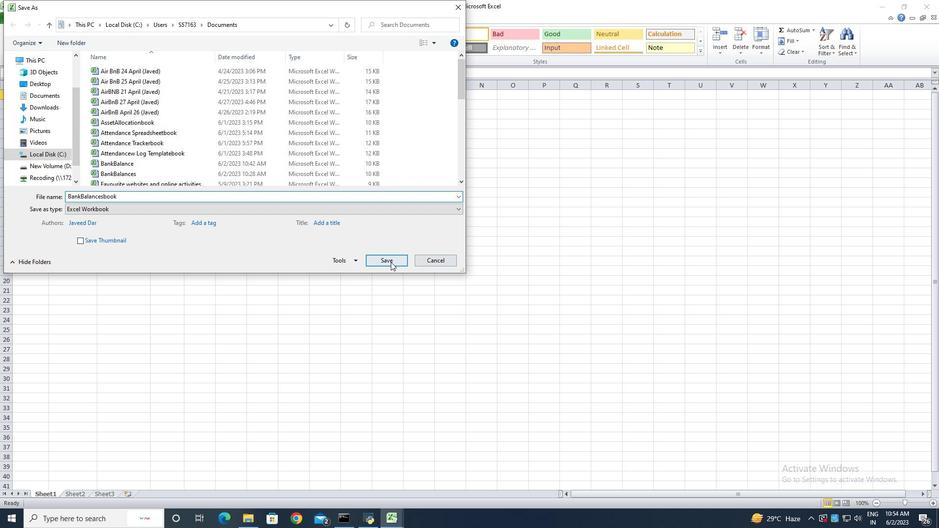 
Action: Mouse pressed left at (389, 262)
Screenshot: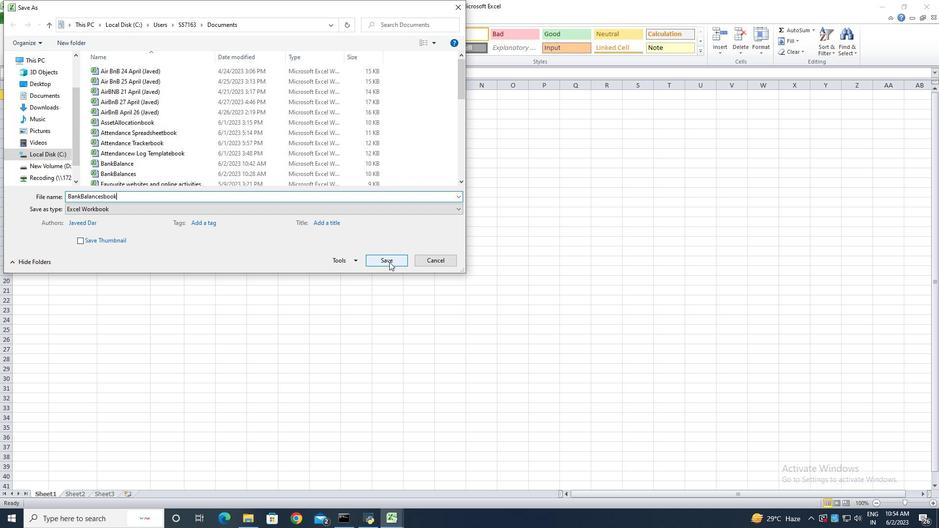 
Action: Mouse moved to (222, 247)
Screenshot: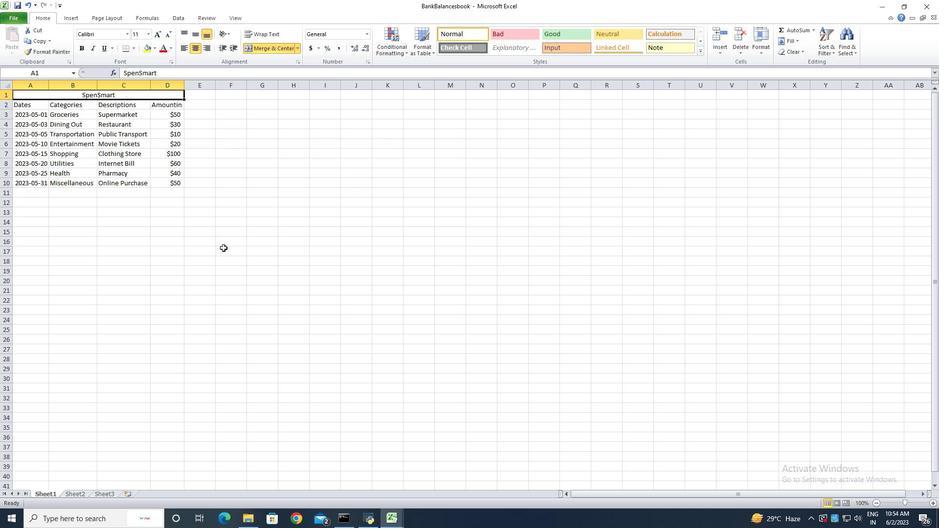 
Action: Key pressed ctrl+S
Screenshot: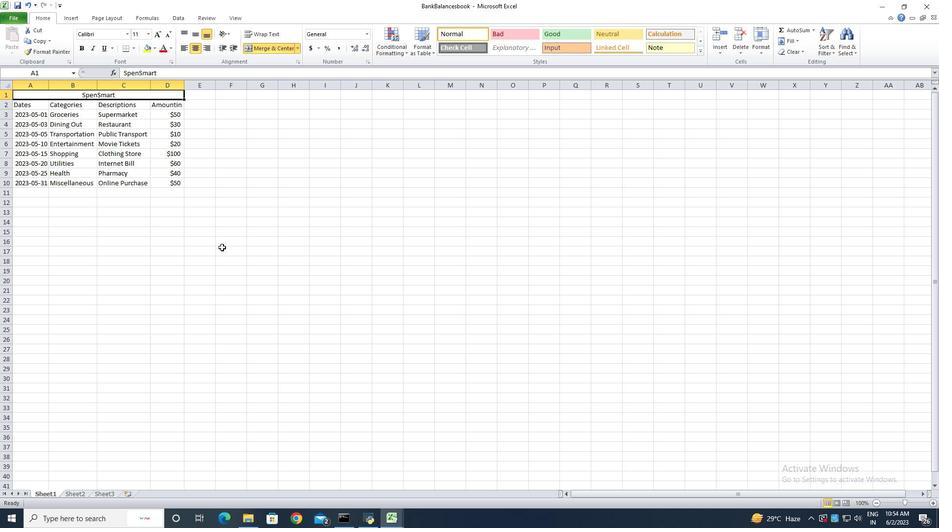 
